 Task: Add the task  Error when trying to import/export data to the section Feature Gating Sprint in the project ZoneTech and add a Due Date to the respective task as 2024/02/15.
Action: Mouse moved to (460, 438)
Screenshot: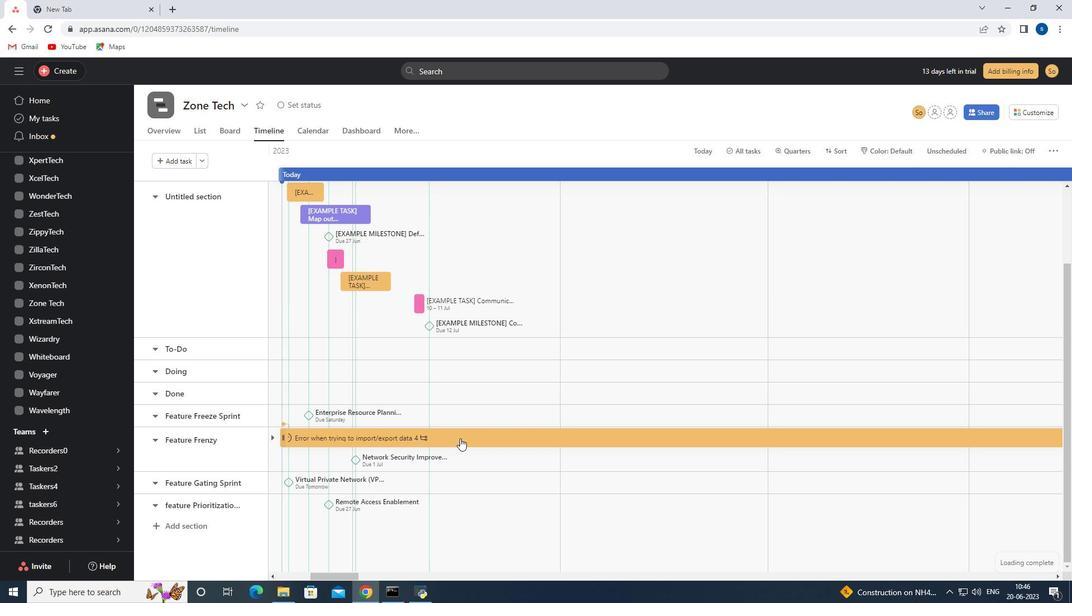 
Action: Mouse pressed left at (460, 438)
Screenshot: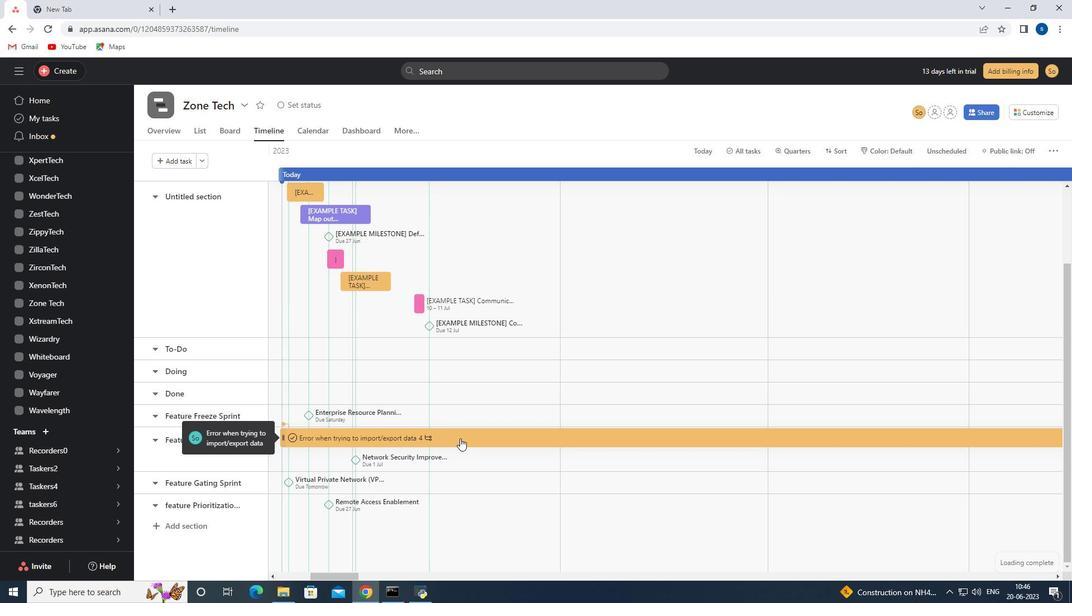 
Action: Mouse moved to (843, 259)
Screenshot: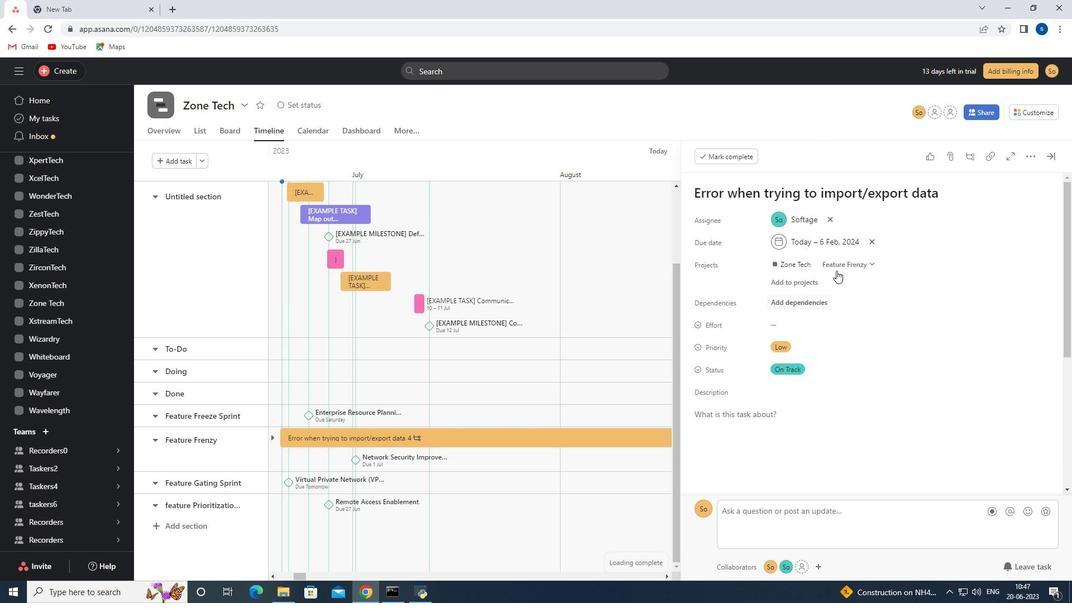 
Action: Mouse pressed left at (843, 259)
Screenshot: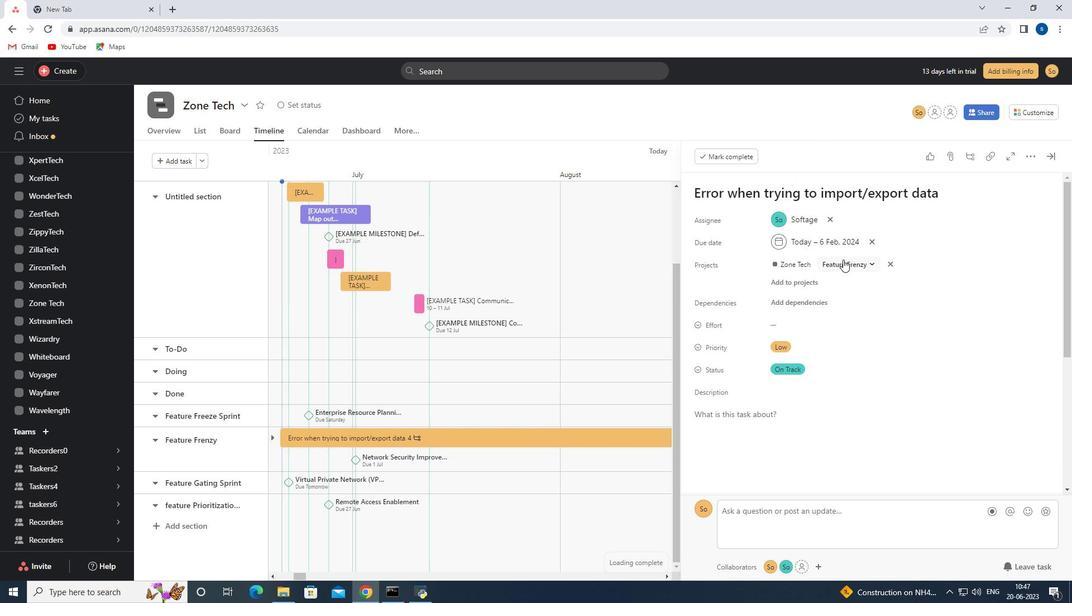 
Action: Mouse moved to (838, 412)
Screenshot: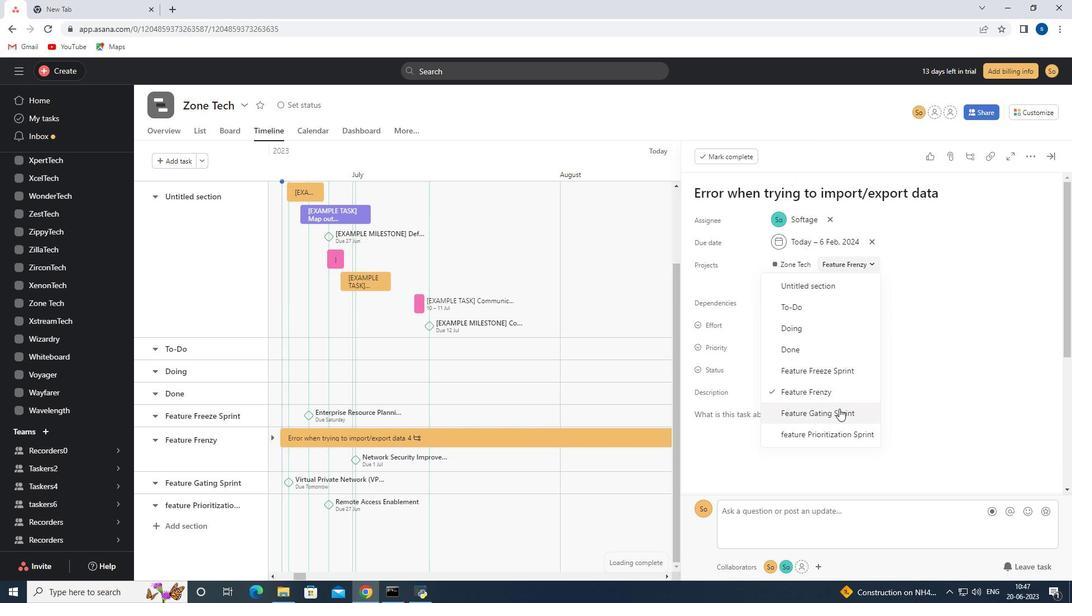 
Action: Mouse pressed left at (838, 412)
Screenshot: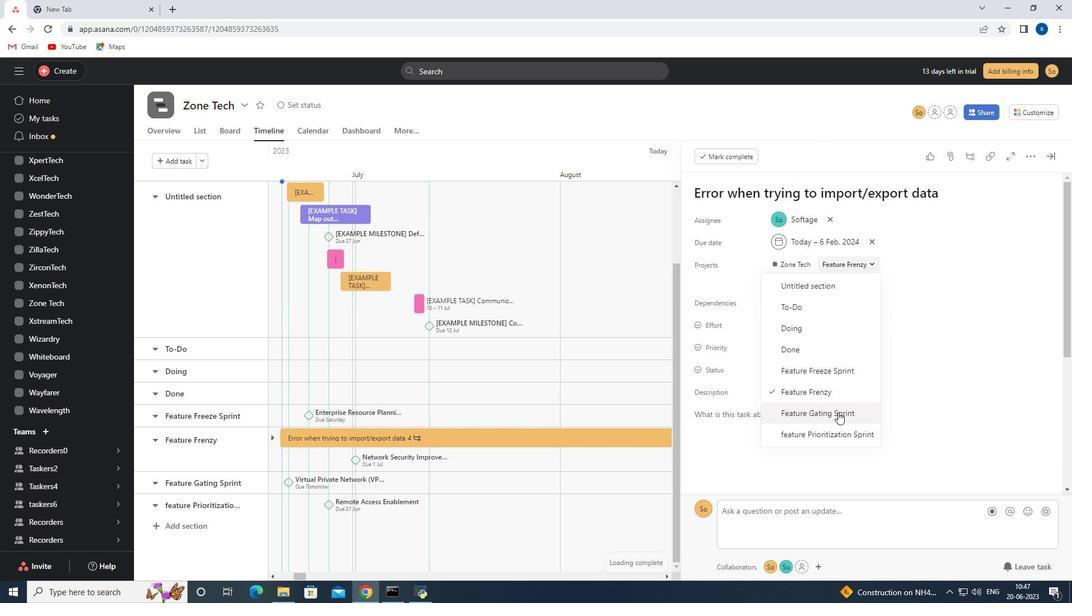 
Action: Mouse moved to (854, 241)
Screenshot: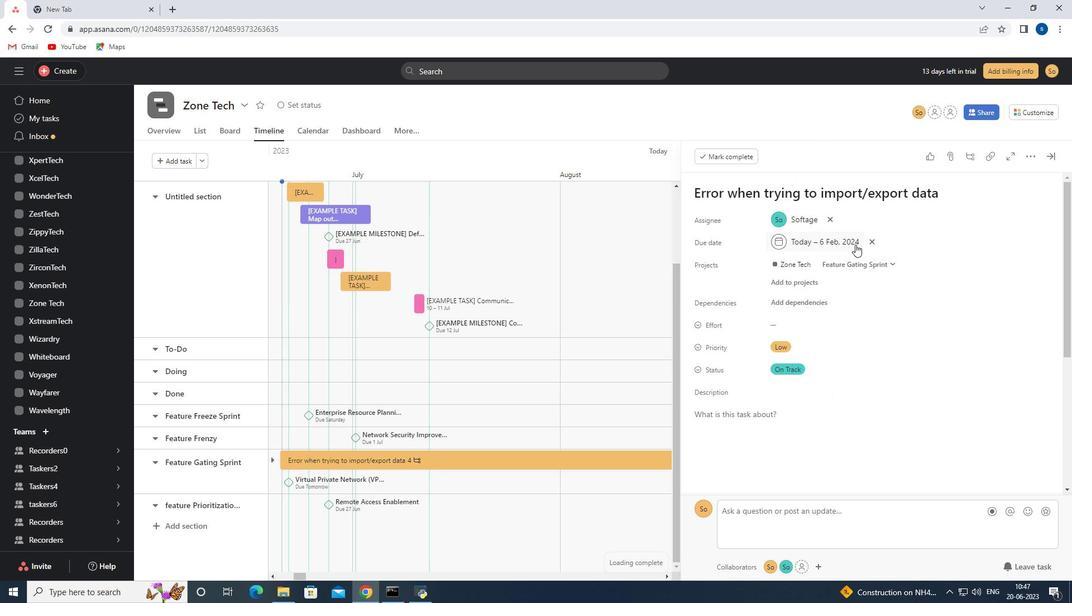 
Action: Mouse pressed left at (854, 241)
Screenshot: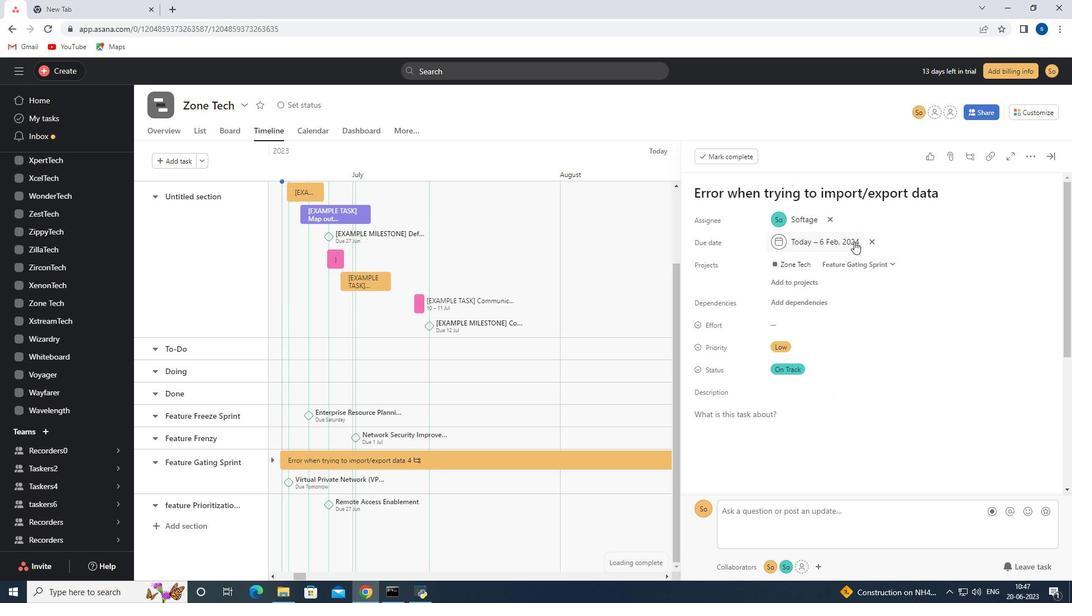 
Action: Mouse moved to (901, 269)
Screenshot: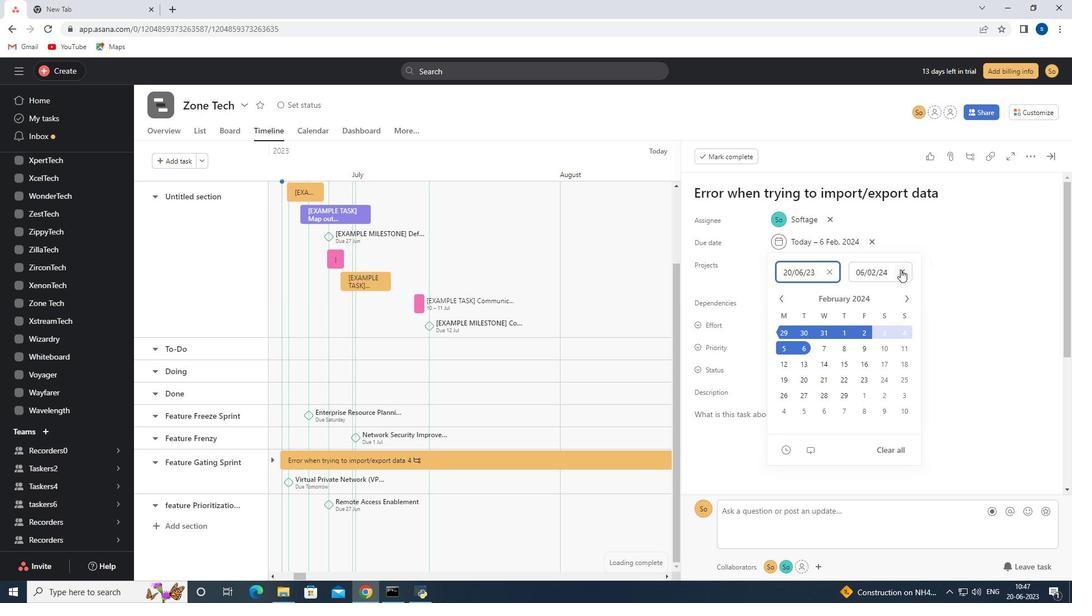 
Action: Mouse pressed left at (901, 269)
Screenshot: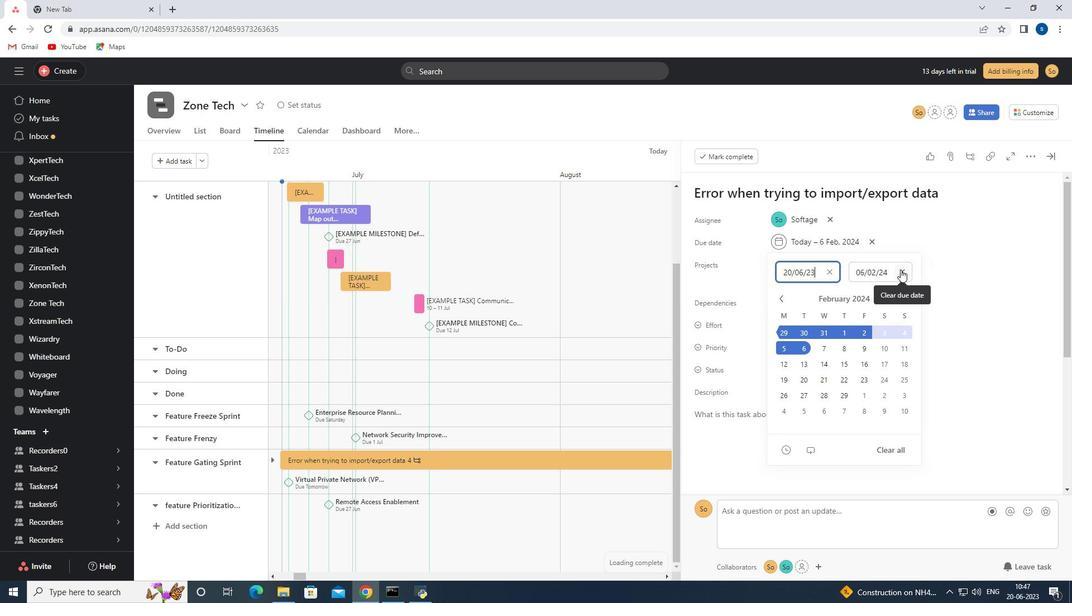 
Action: Key pressed 2024/02/0<Key.backspace>15<Key.enter>
Screenshot: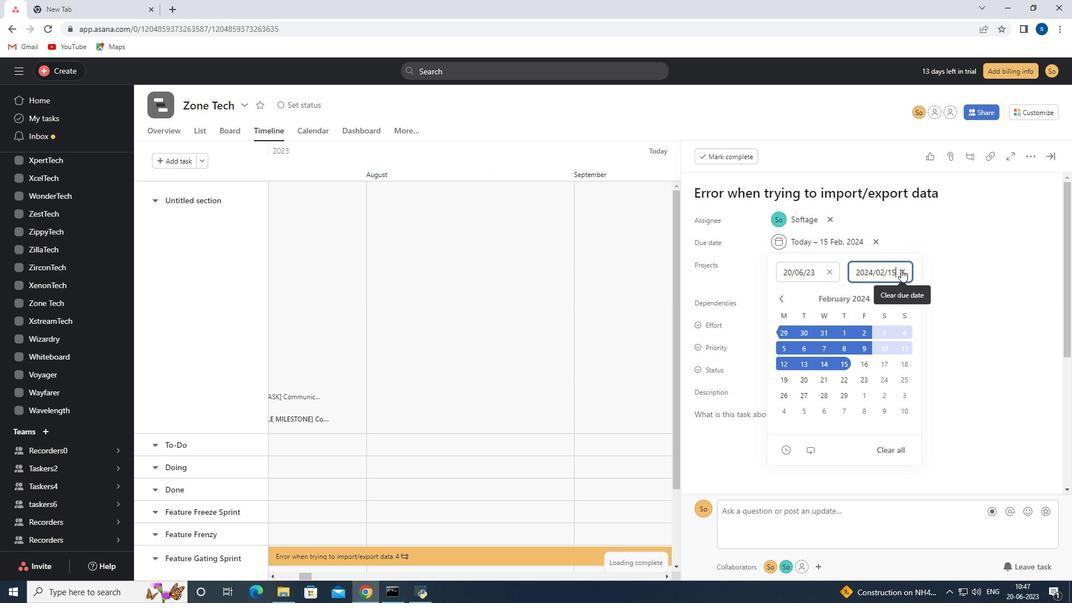 
Action: Mouse moved to (585, 407)
Screenshot: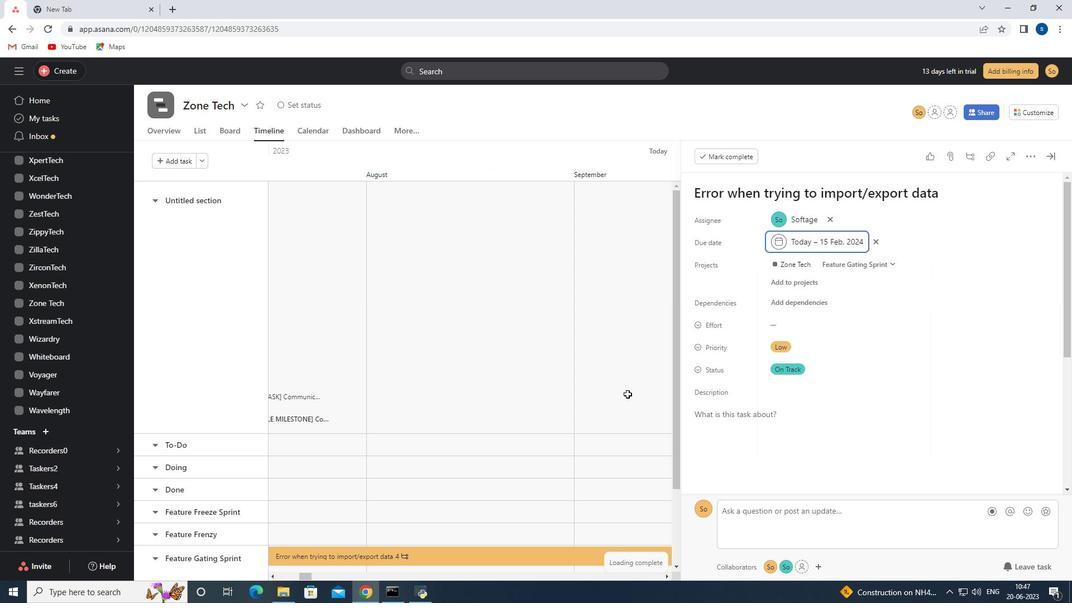 
